 Task: Use the formula "COUNTIFS" in spreadsheet "Project protfolio".
Action: Mouse moved to (157, 85)
Screenshot: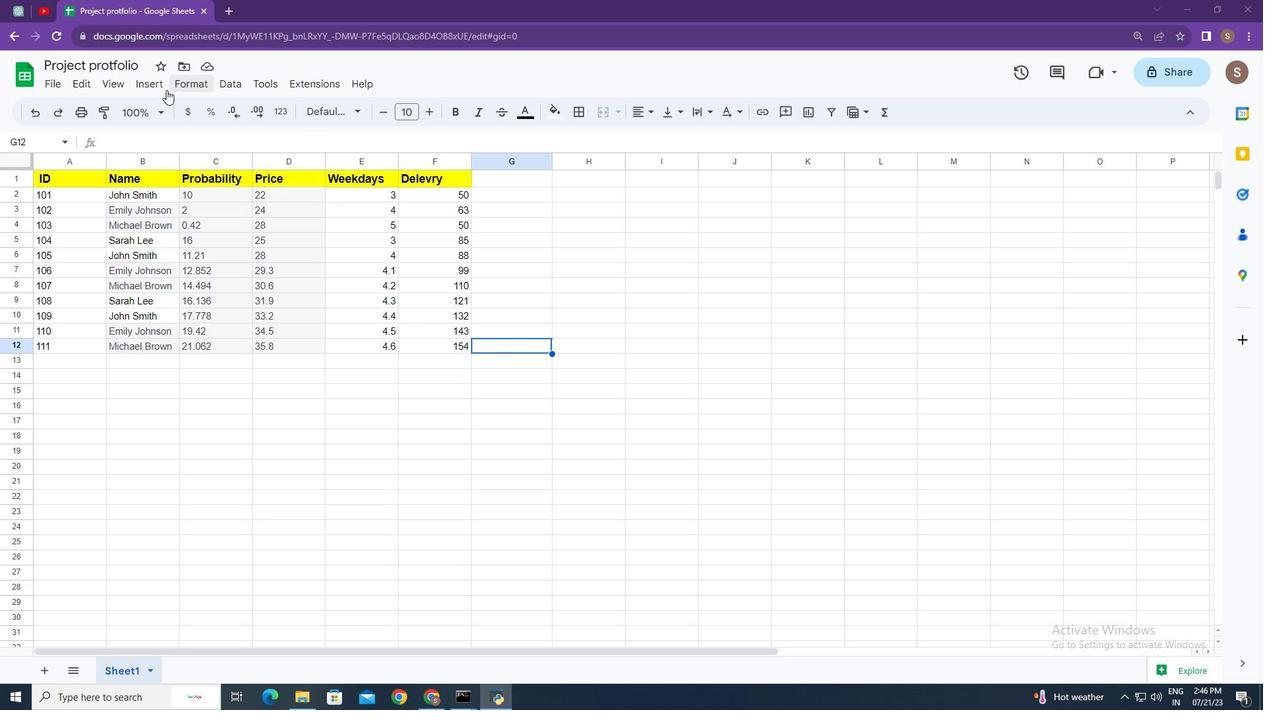 
Action: Mouse pressed left at (157, 85)
Screenshot: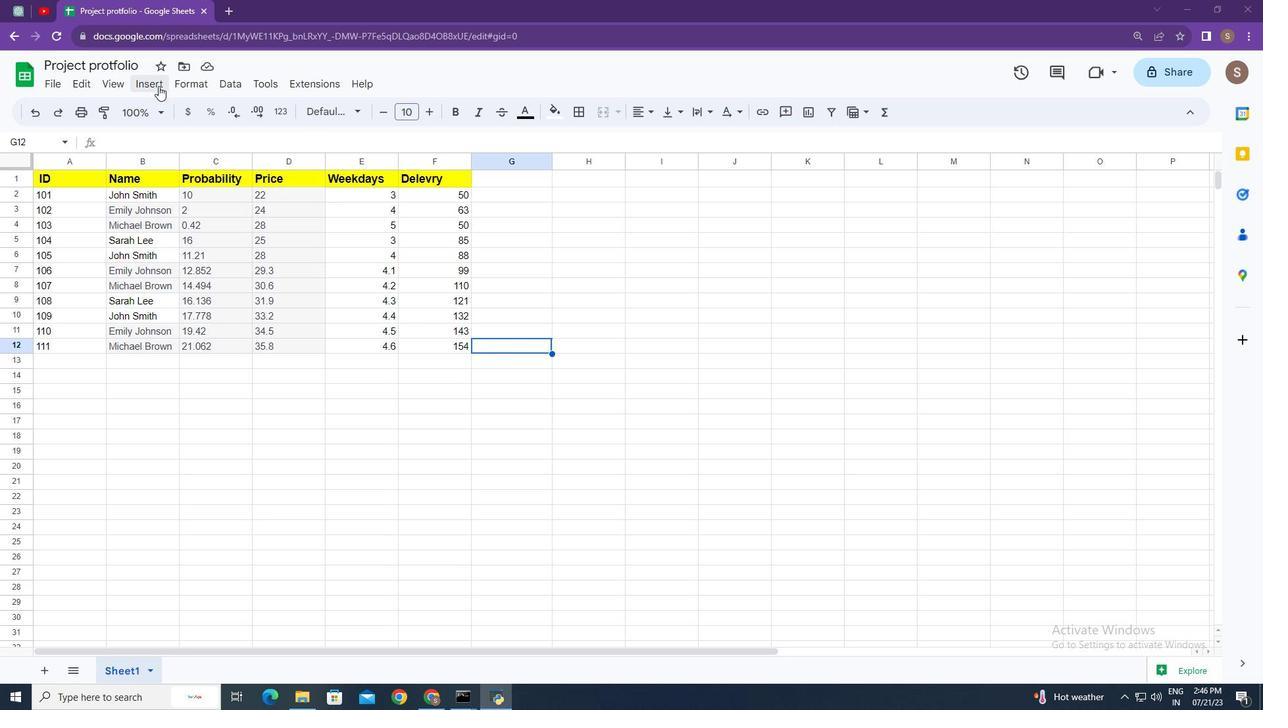 
Action: Mouse moved to (225, 332)
Screenshot: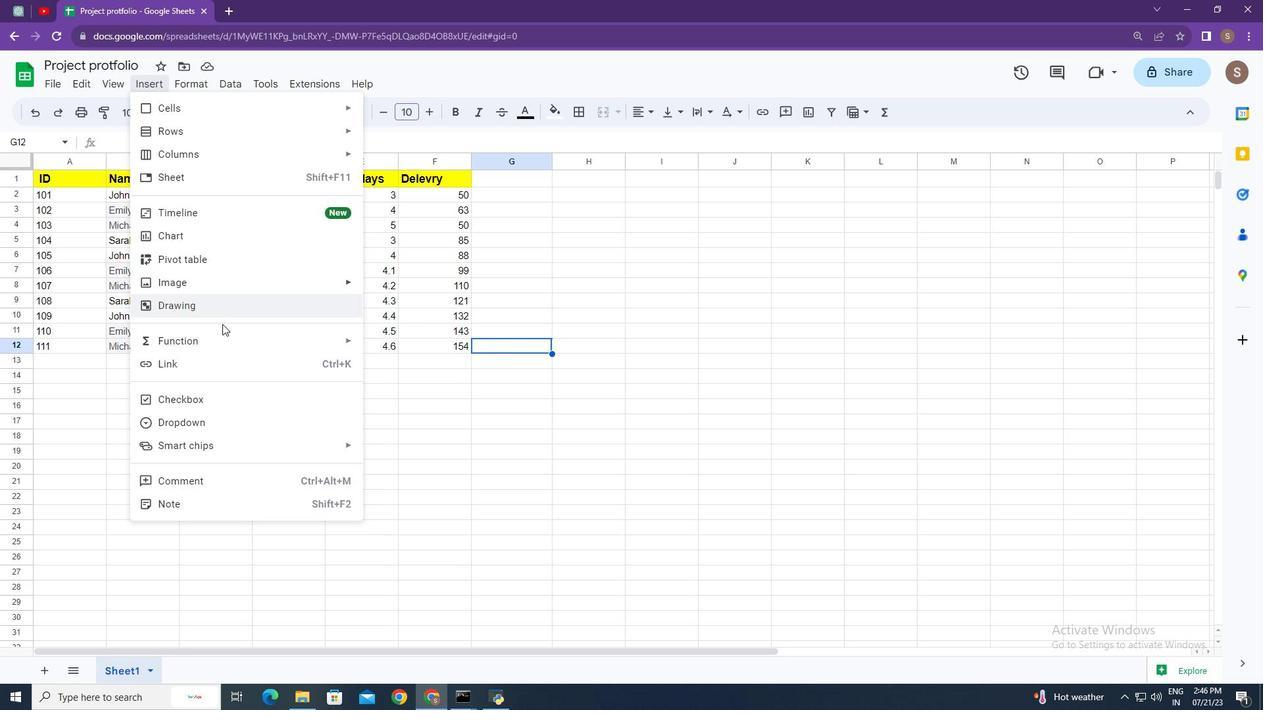 
Action: Mouse pressed left at (225, 332)
Screenshot: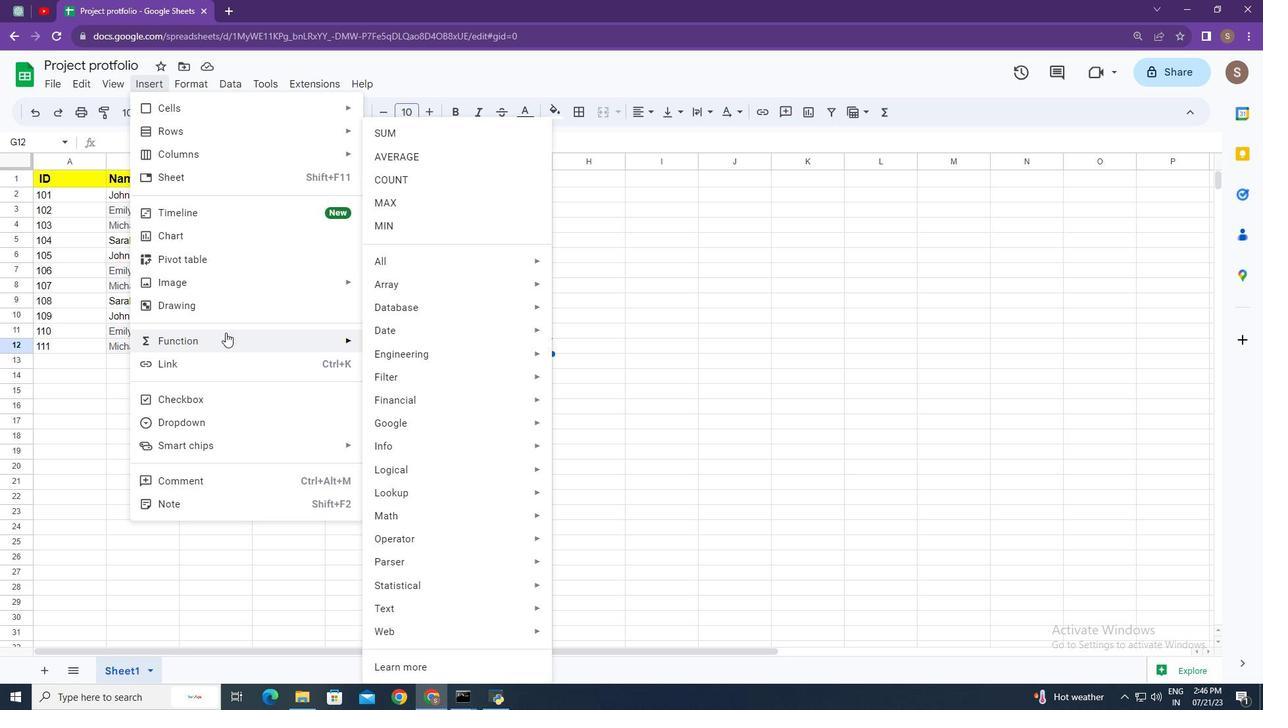 
Action: Mouse moved to (452, 265)
Screenshot: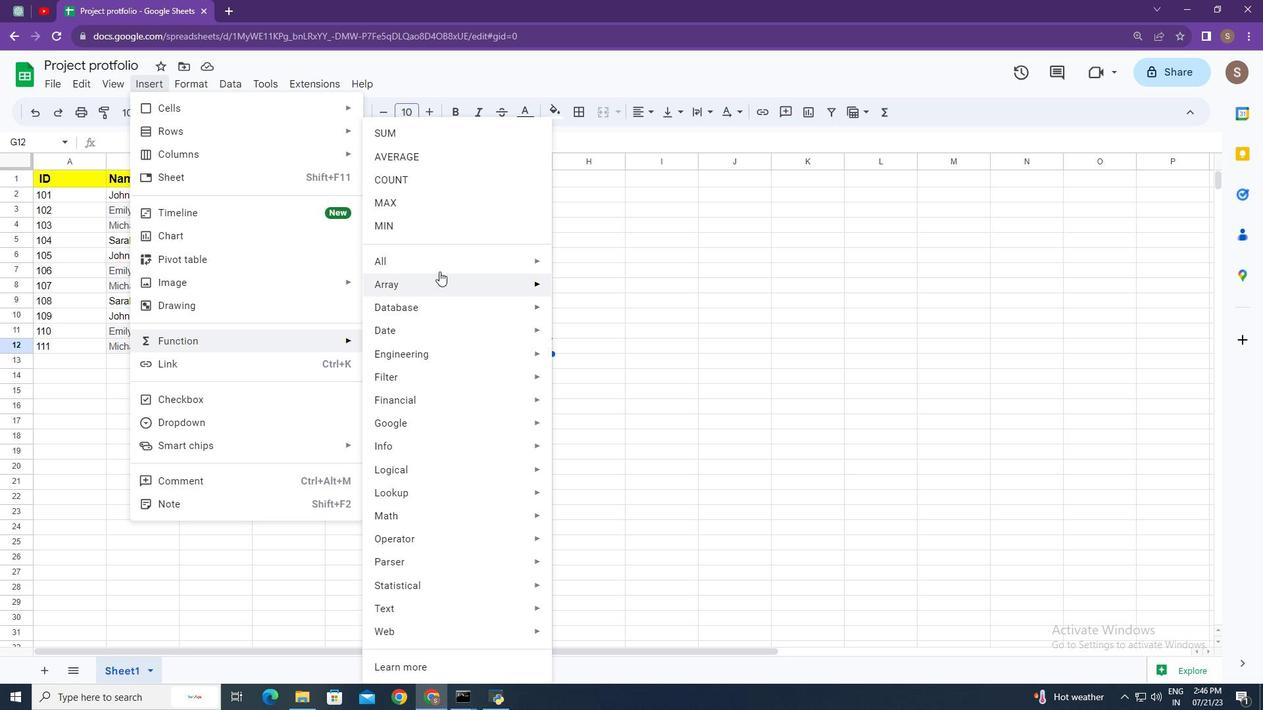 
Action: Mouse pressed left at (452, 265)
Screenshot: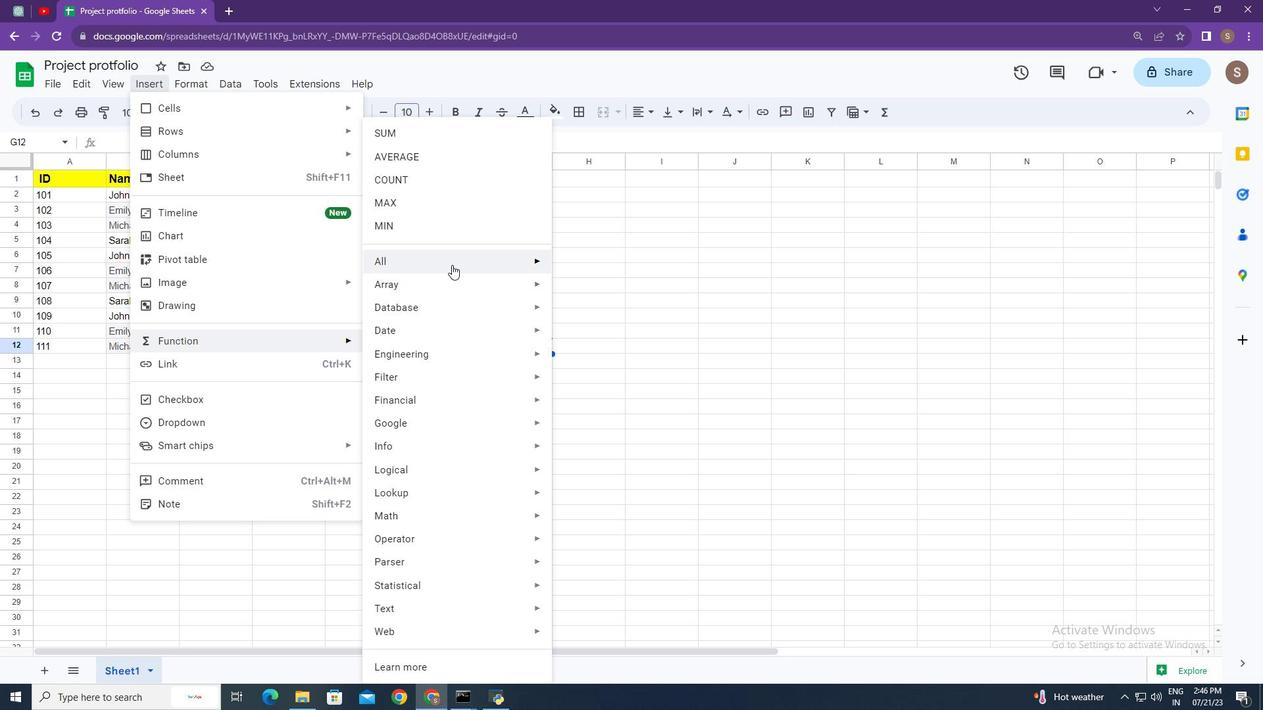 
Action: Mouse moved to (635, 474)
Screenshot: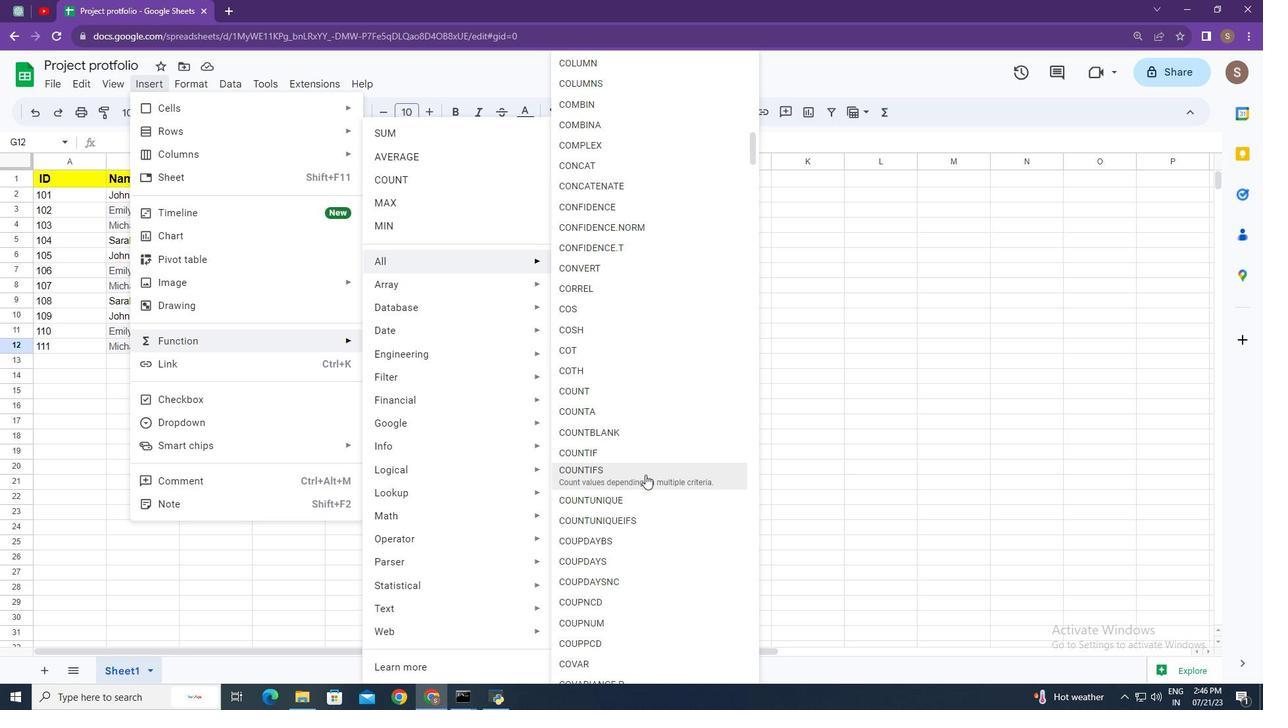 
Action: Mouse pressed left at (635, 474)
Screenshot: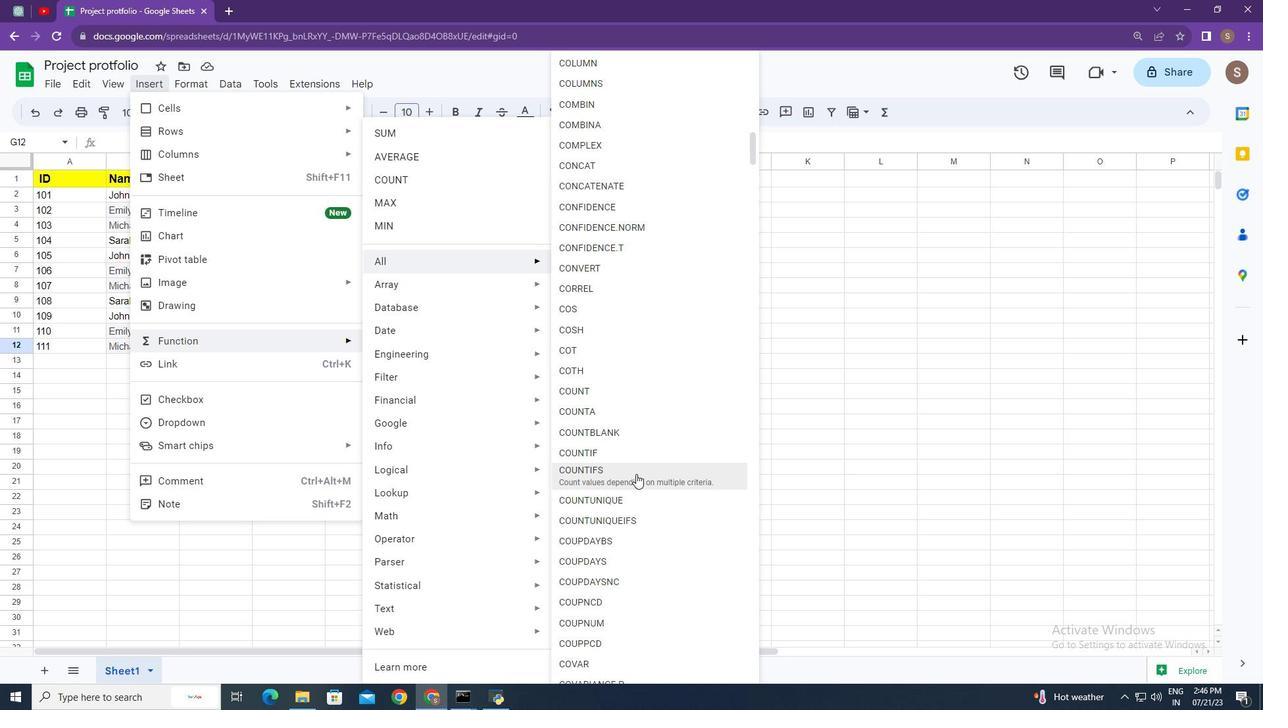 
Action: Mouse moved to (193, 190)
Screenshot: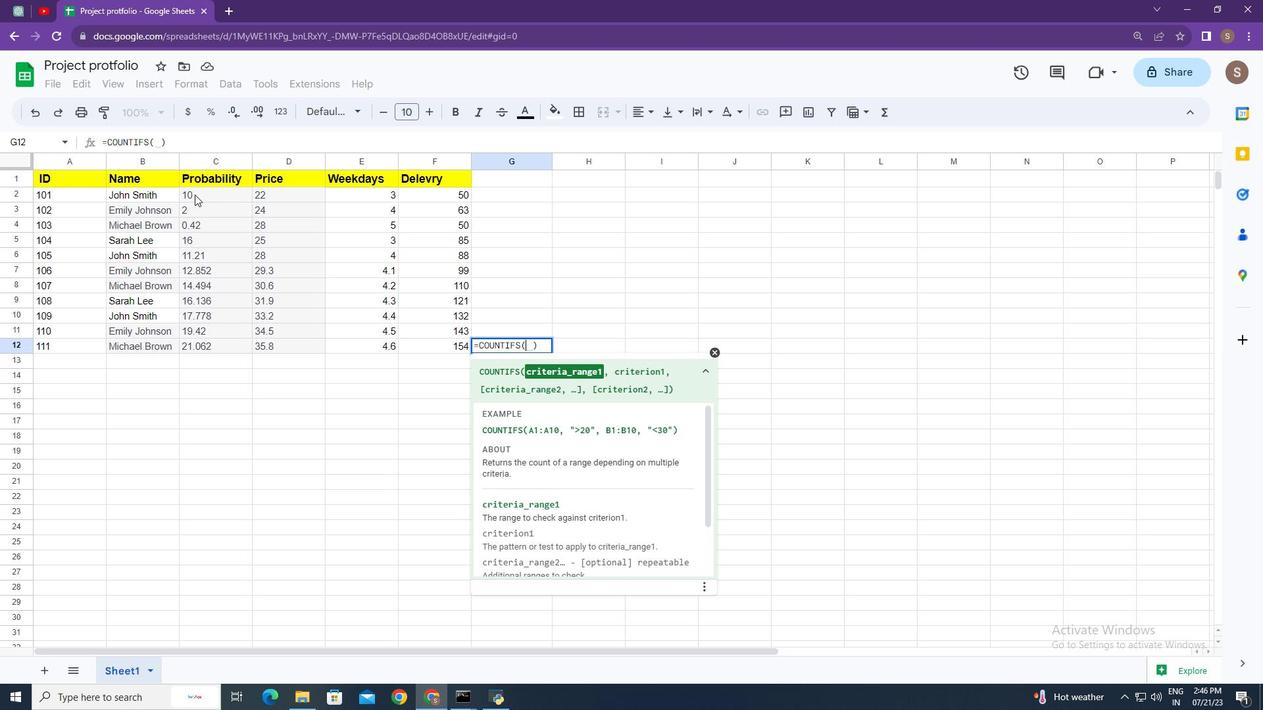 
Action: Mouse pressed left at (193, 190)
Screenshot: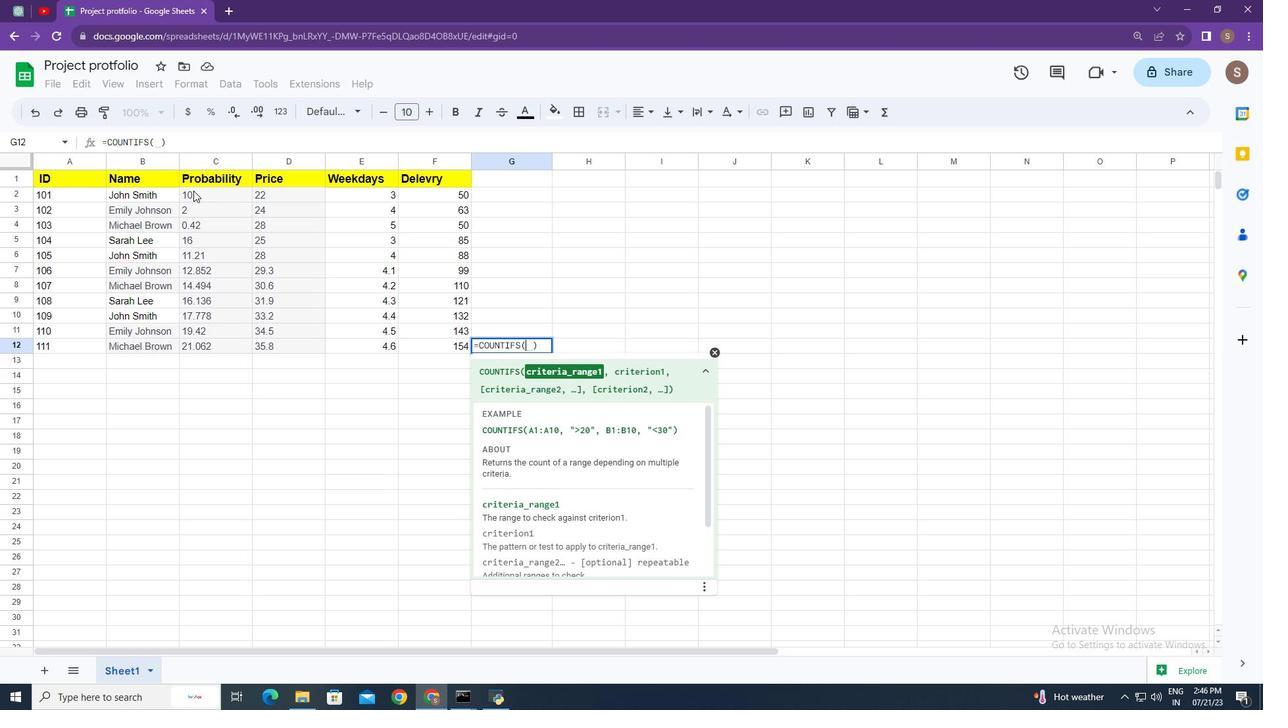 
Action: Mouse moved to (571, 399)
Screenshot: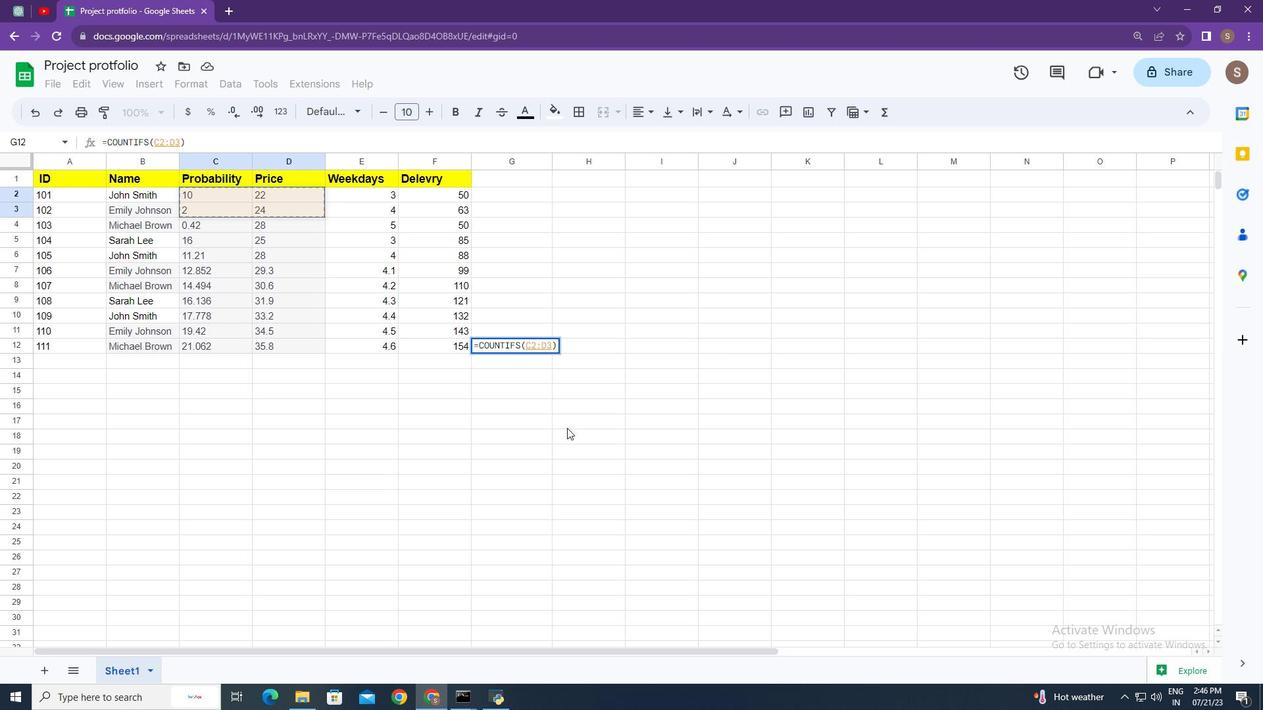 
Action: Key pressed ,<Key.space><Key.shift>"<Key.shift>>20<Key.shift>",<Key.space>
Screenshot: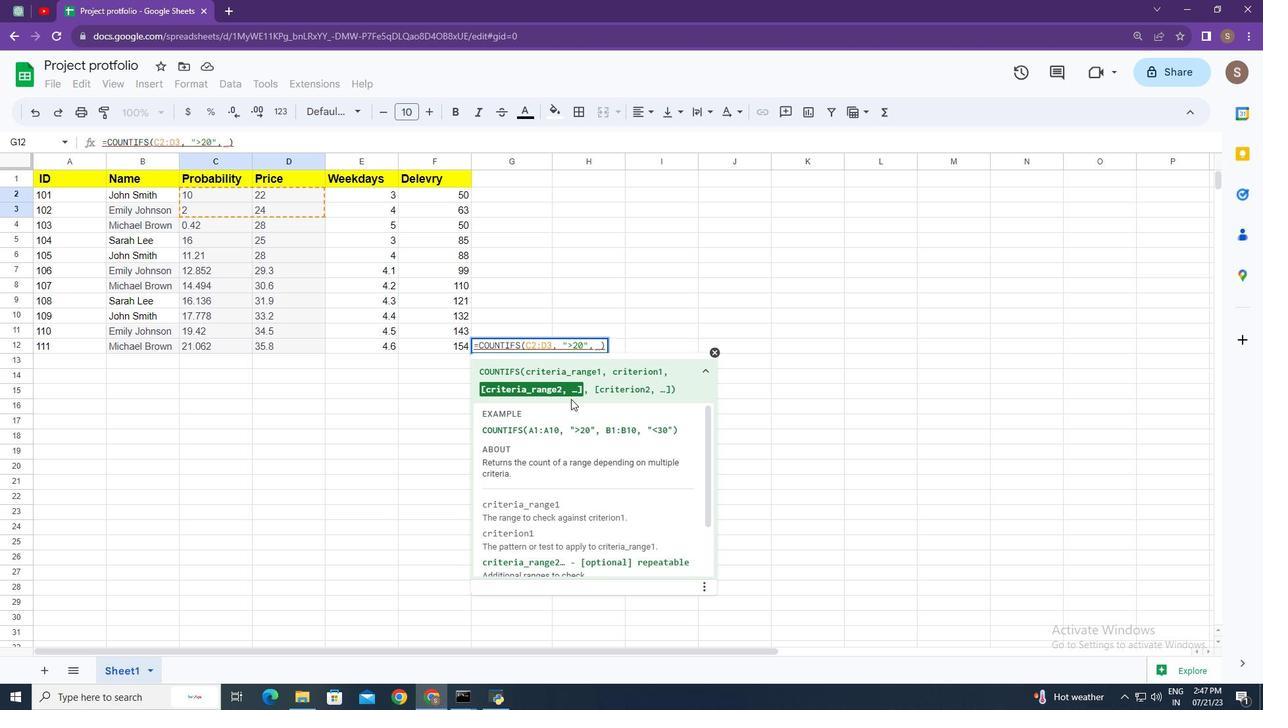 
Action: Mouse moved to (350, 252)
Screenshot: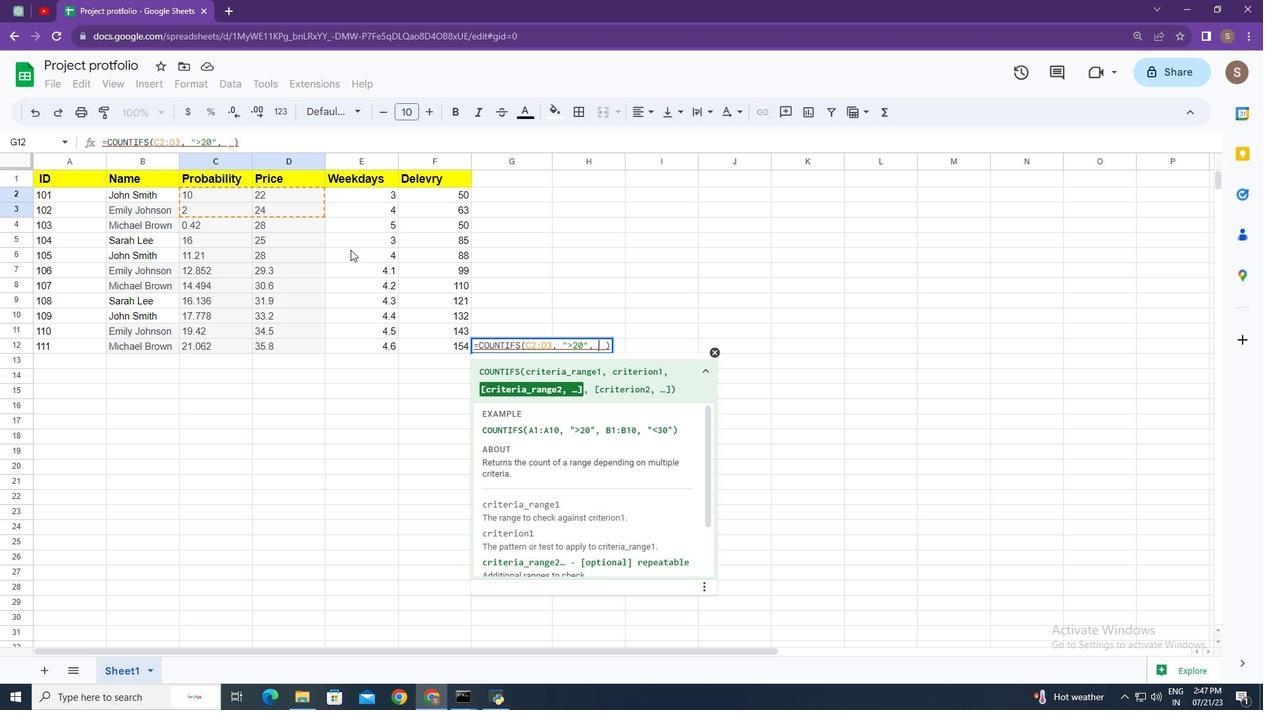 
Action: Mouse pressed left at (350, 252)
Screenshot: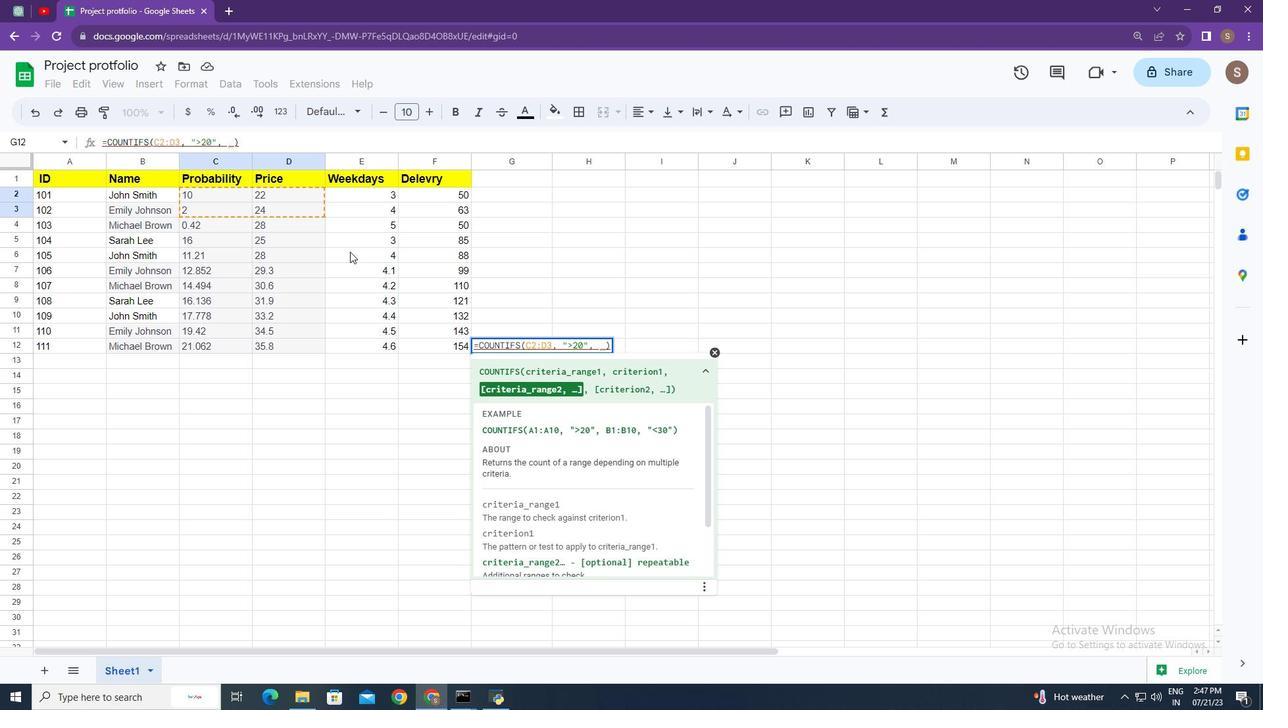 
Action: Mouse moved to (618, 358)
Screenshot: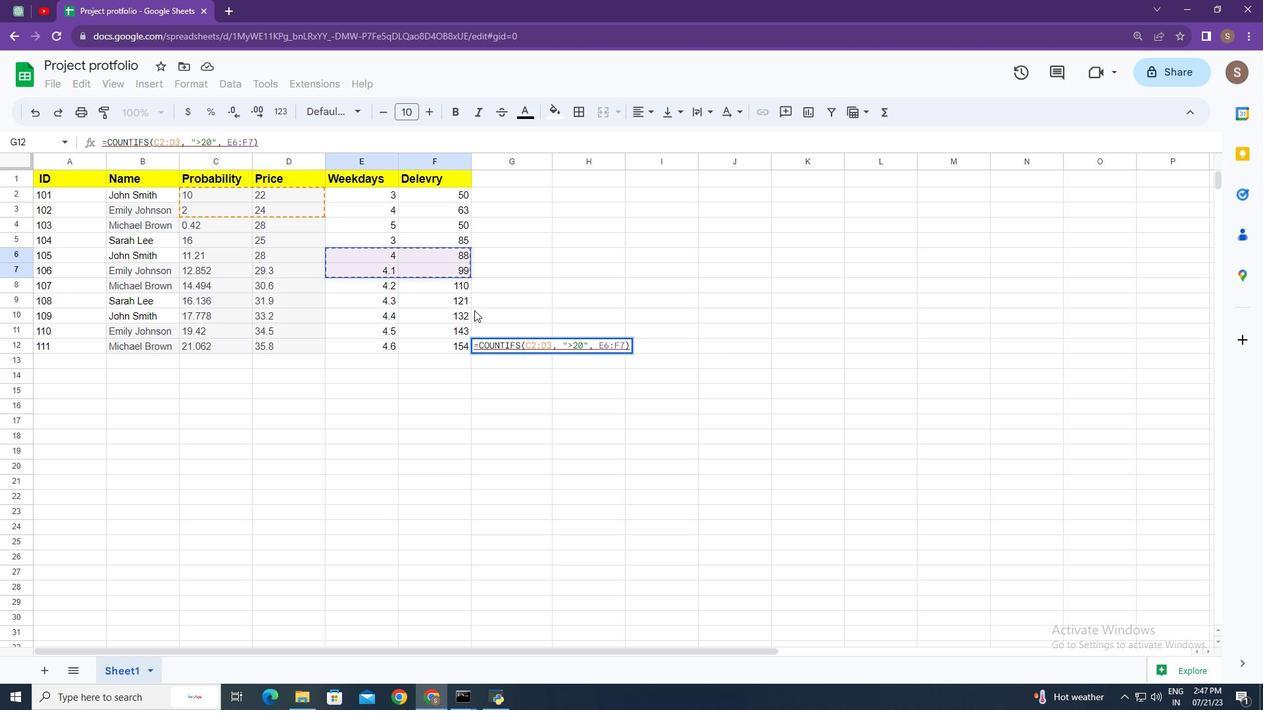 
Action: Key pressed ,<Key.space><Key.shift>"<Key.shift><30<Key.shift>"<Key.enter>
Screenshot: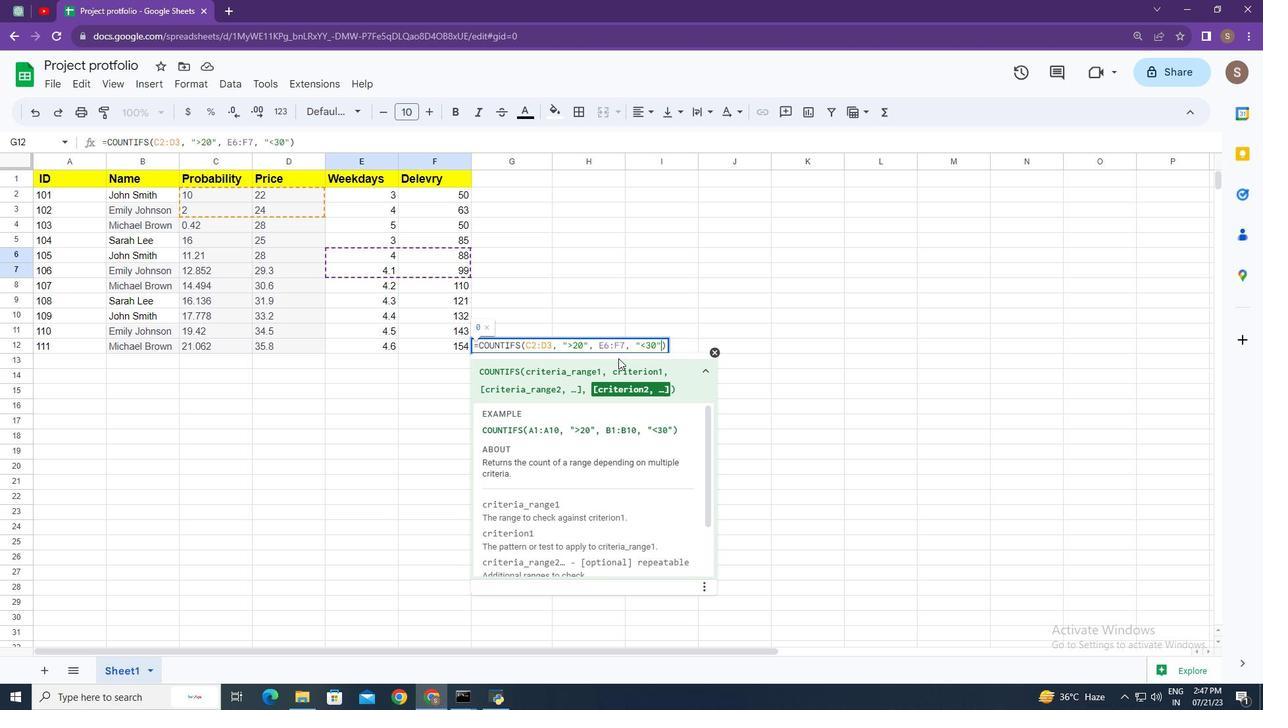 
Action: Mouse moved to (526, 386)
Screenshot: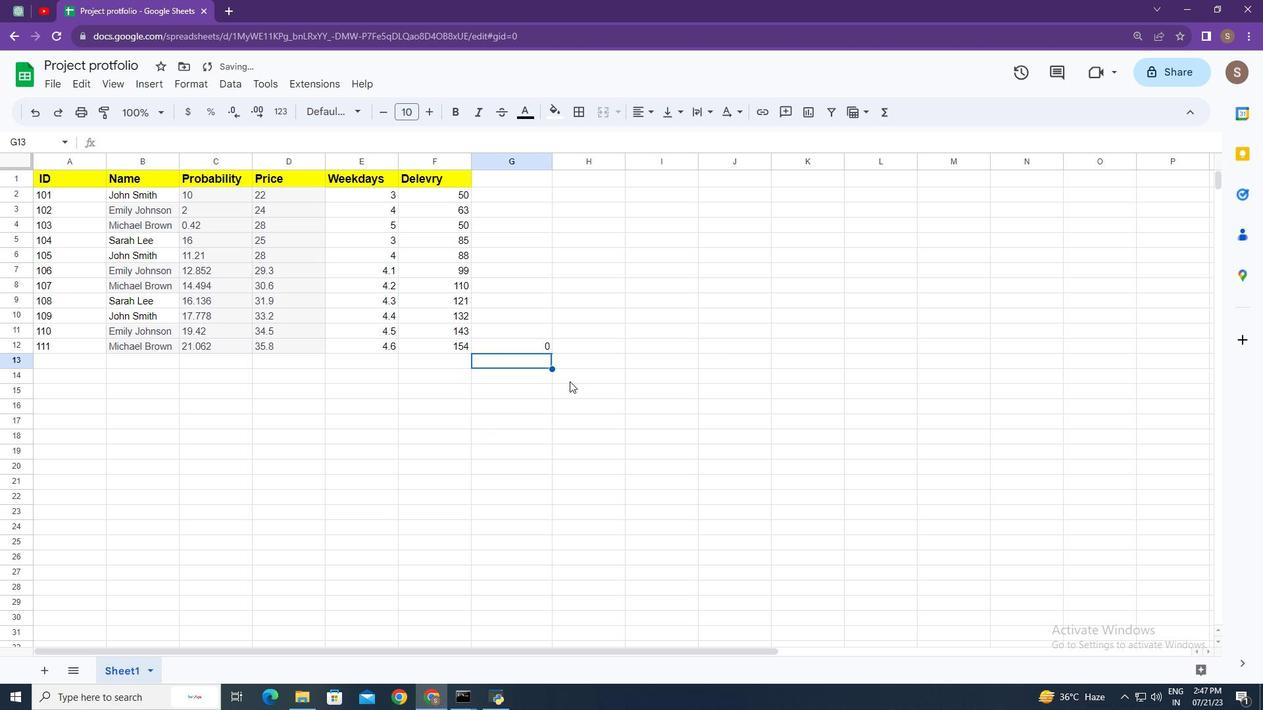 
